 Task: Select feature "Add an article".
Action: Mouse moved to (421, 373)
Screenshot: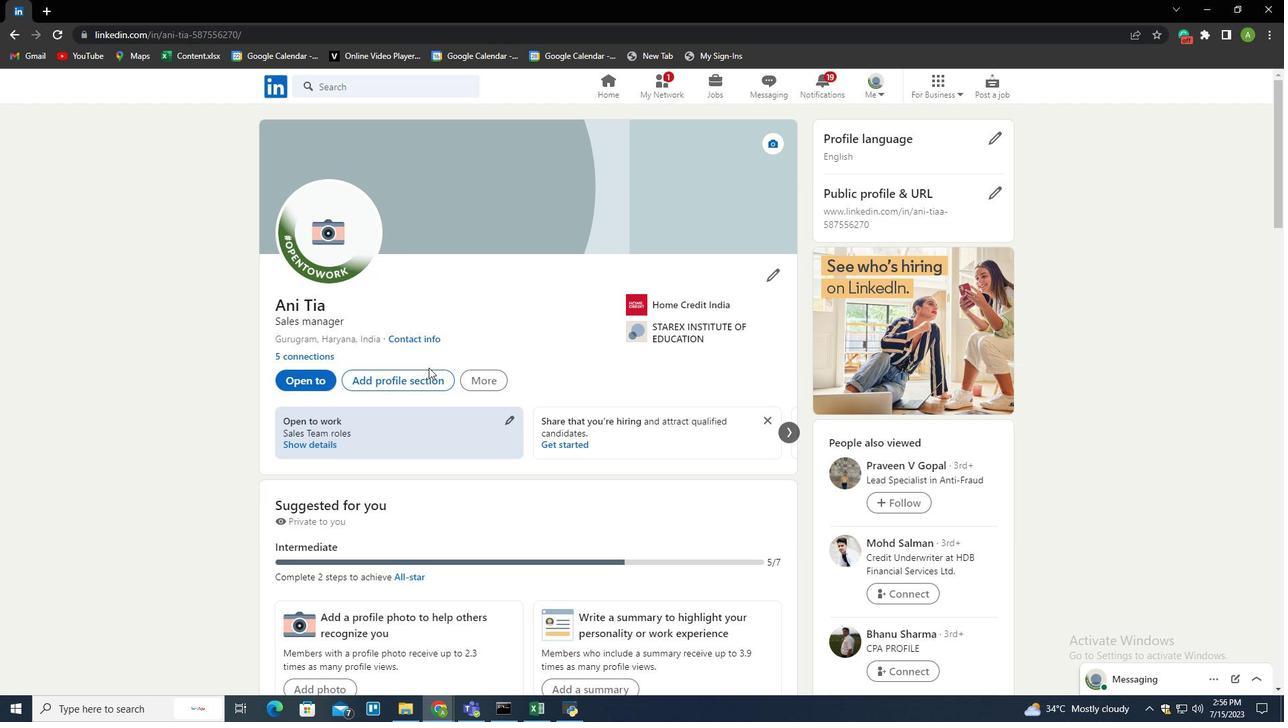 
Action: Mouse pressed left at (421, 373)
Screenshot: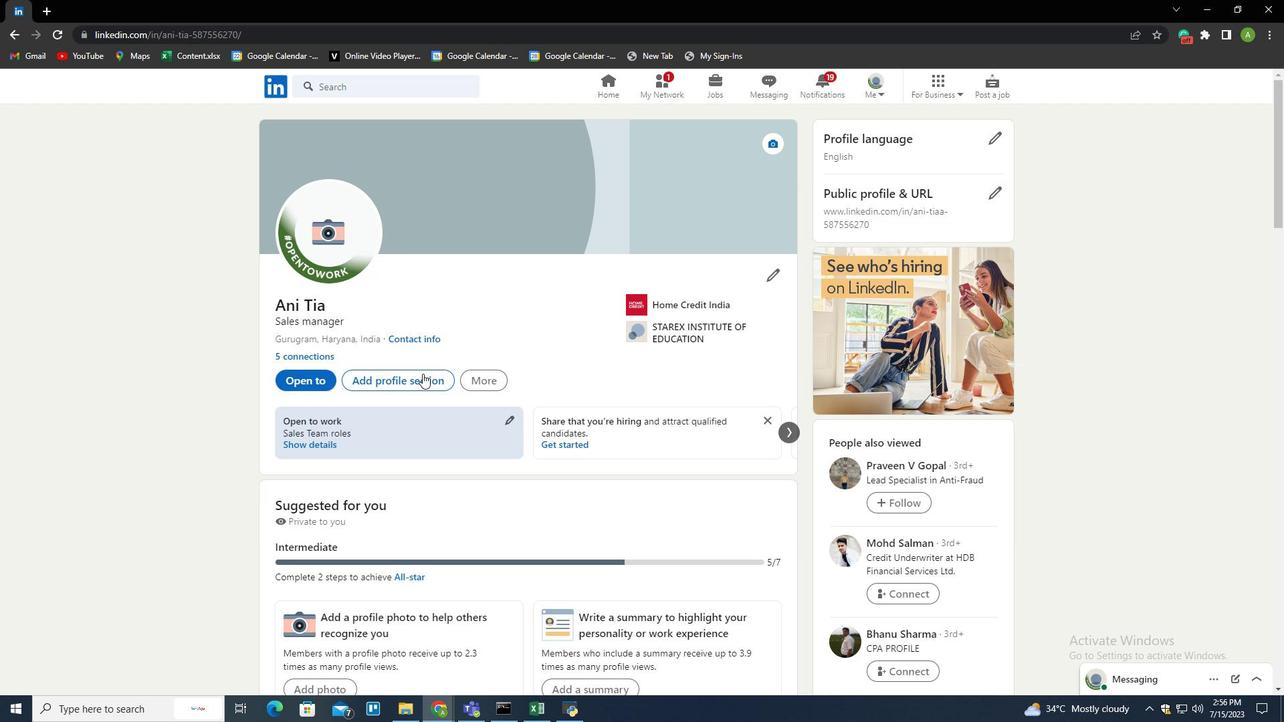 
Action: Mouse moved to (531, 400)
Screenshot: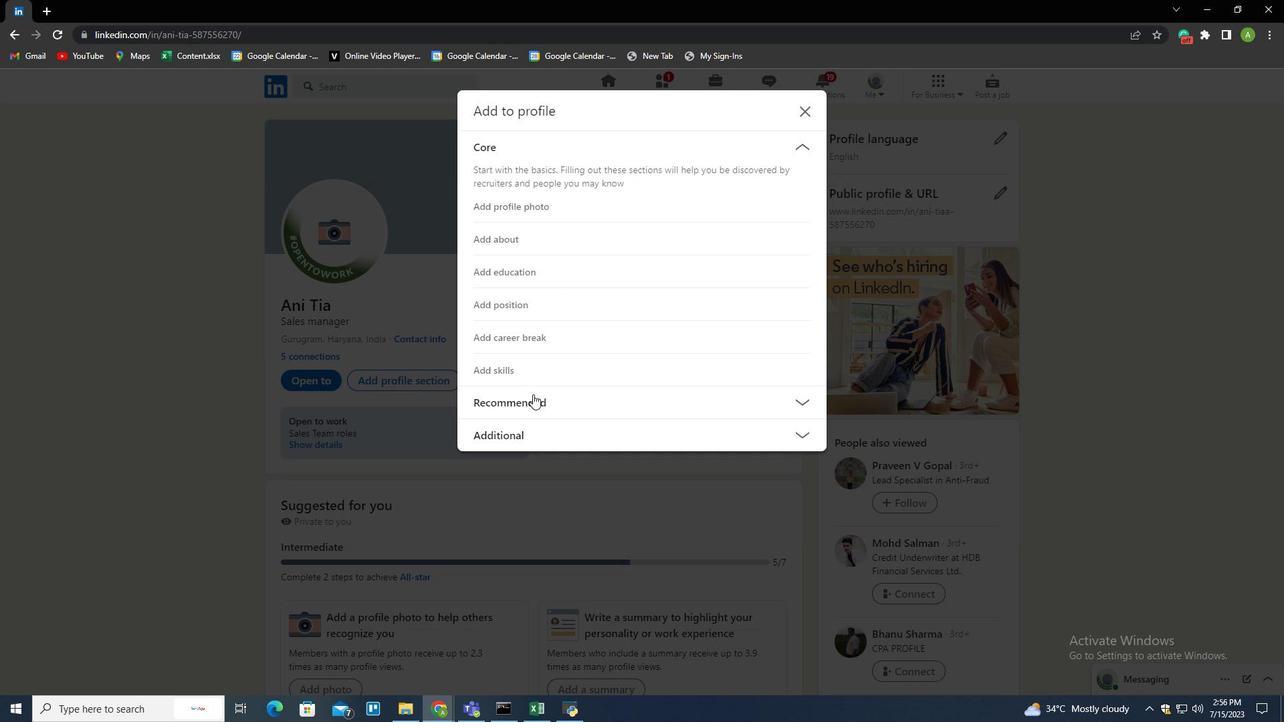
Action: Mouse pressed left at (531, 400)
Screenshot: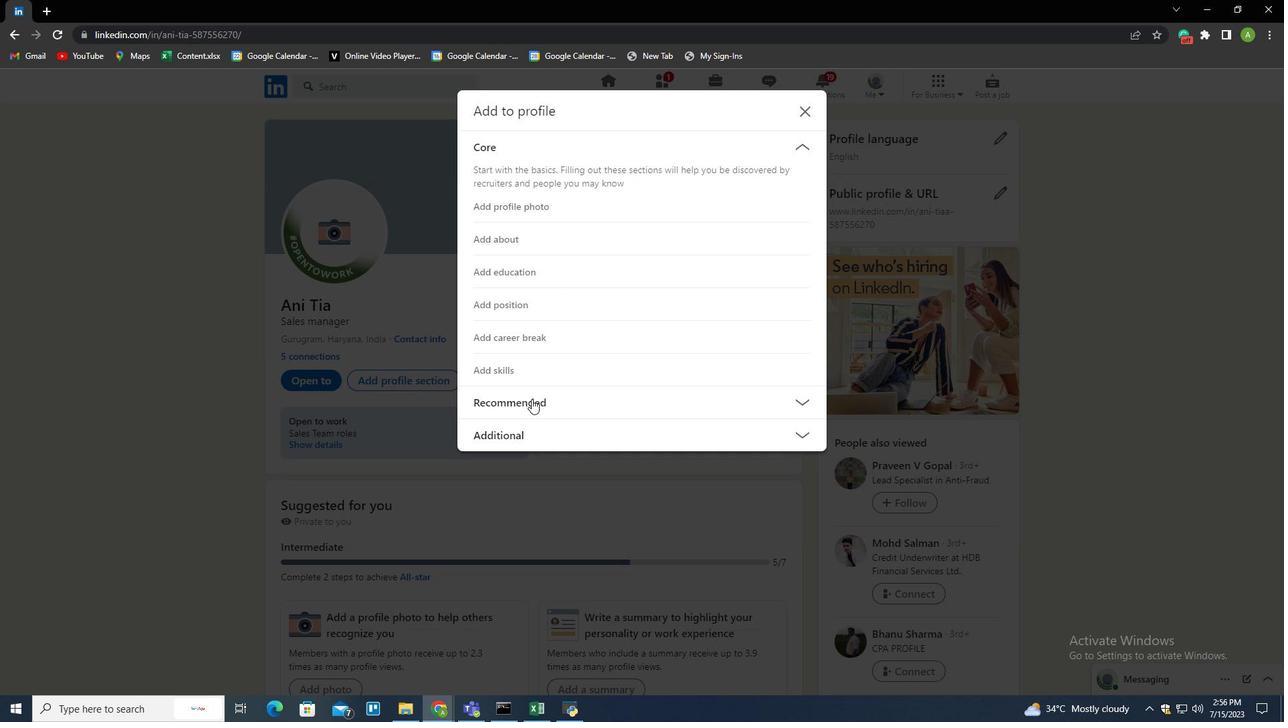 
Action: Mouse moved to (515, 242)
Screenshot: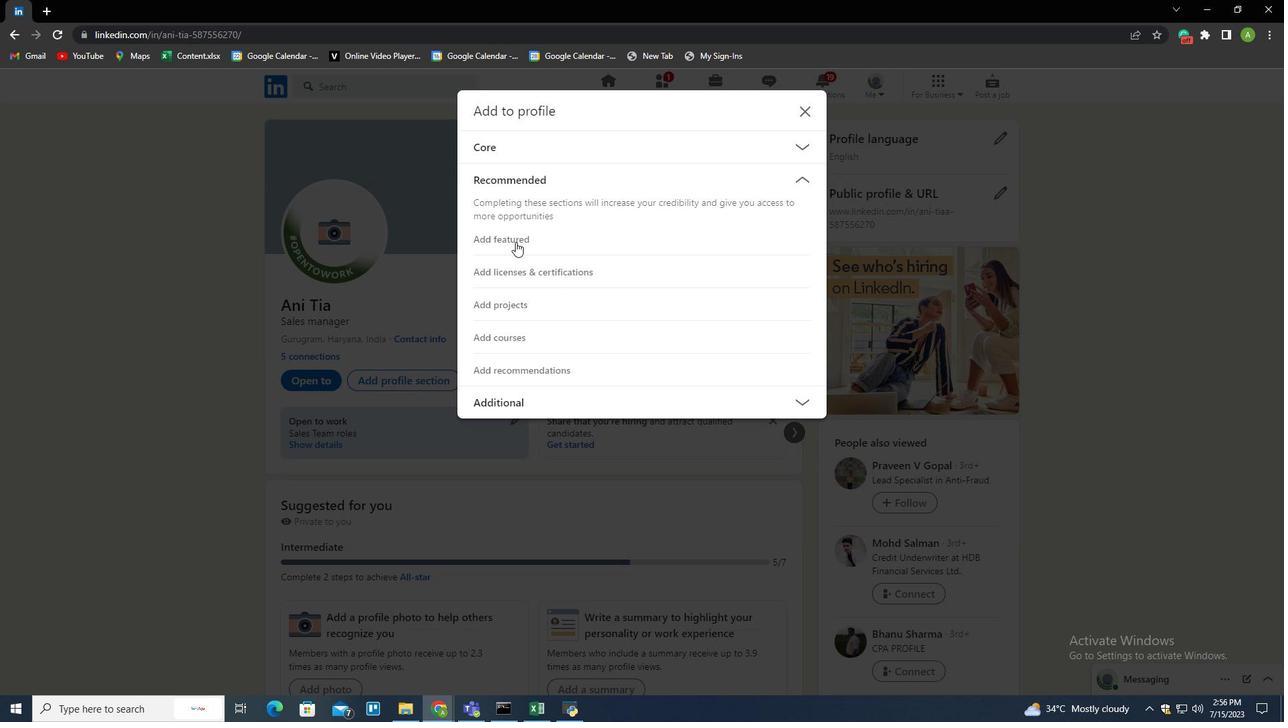 
Action: Mouse pressed left at (515, 242)
Screenshot: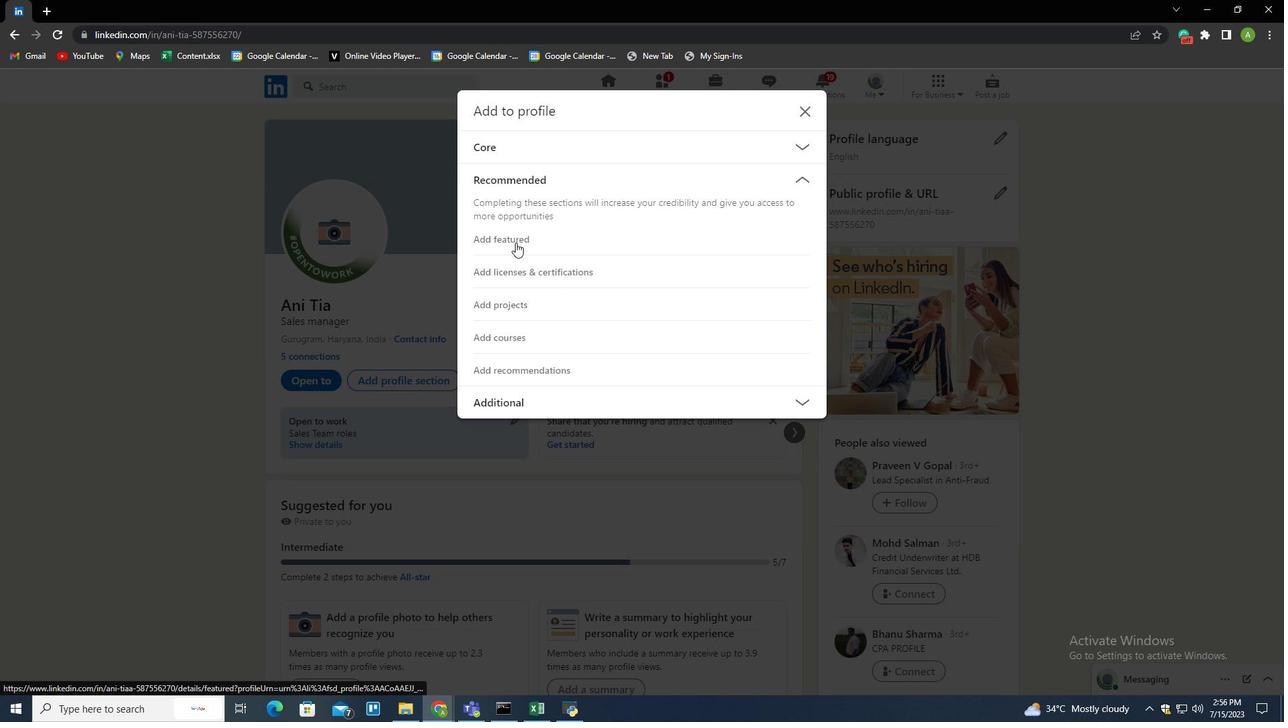 
Action: Mouse moved to (773, 144)
Screenshot: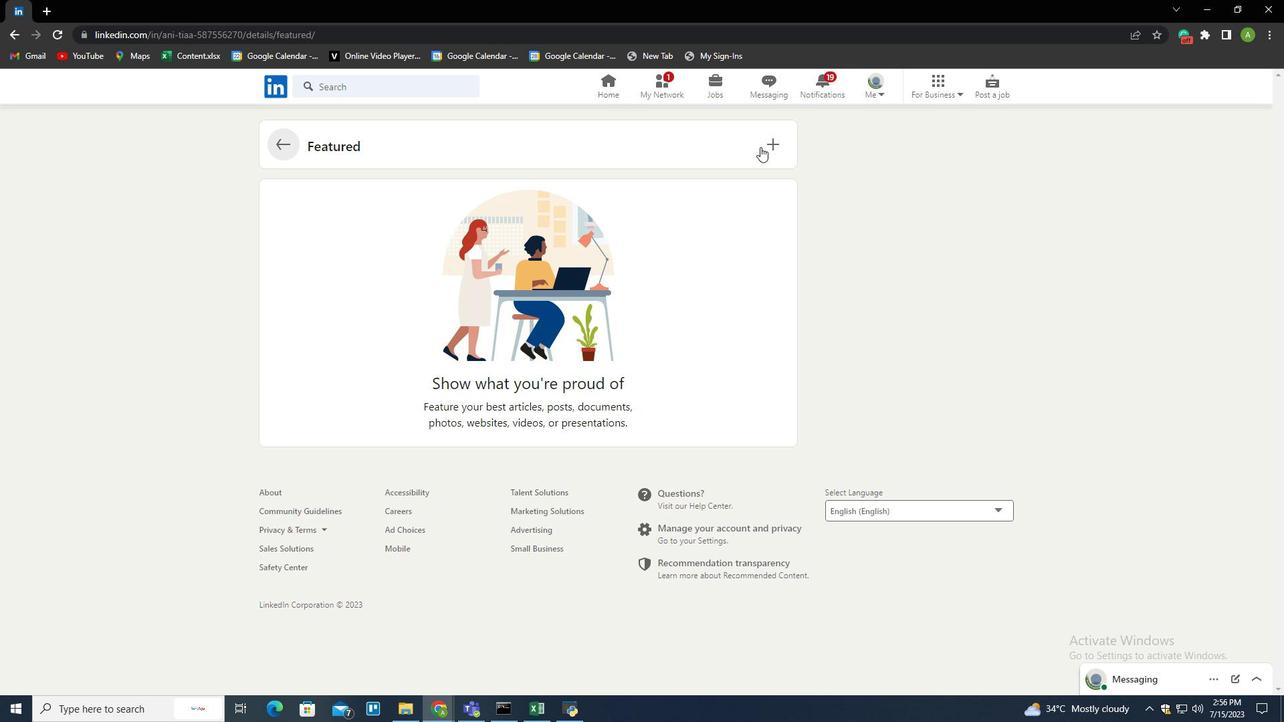 
Action: Mouse pressed left at (773, 144)
Screenshot: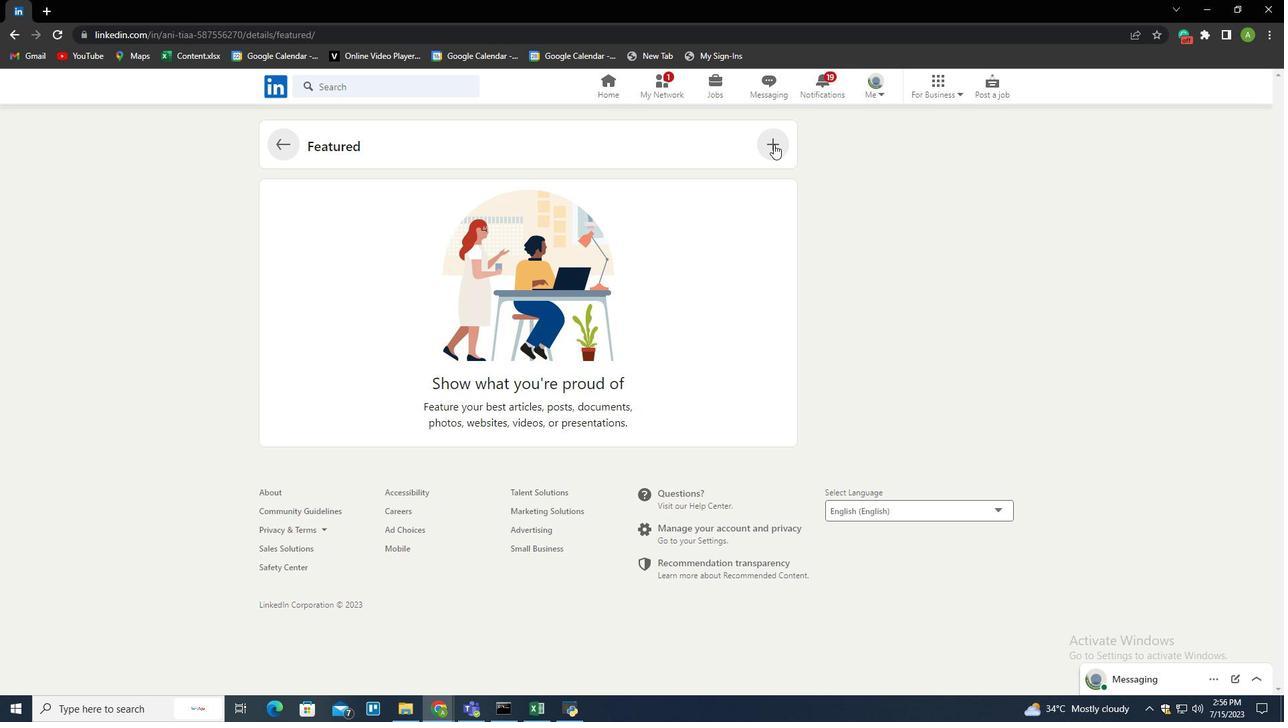 
Action: Mouse moved to (749, 205)
Screenshot: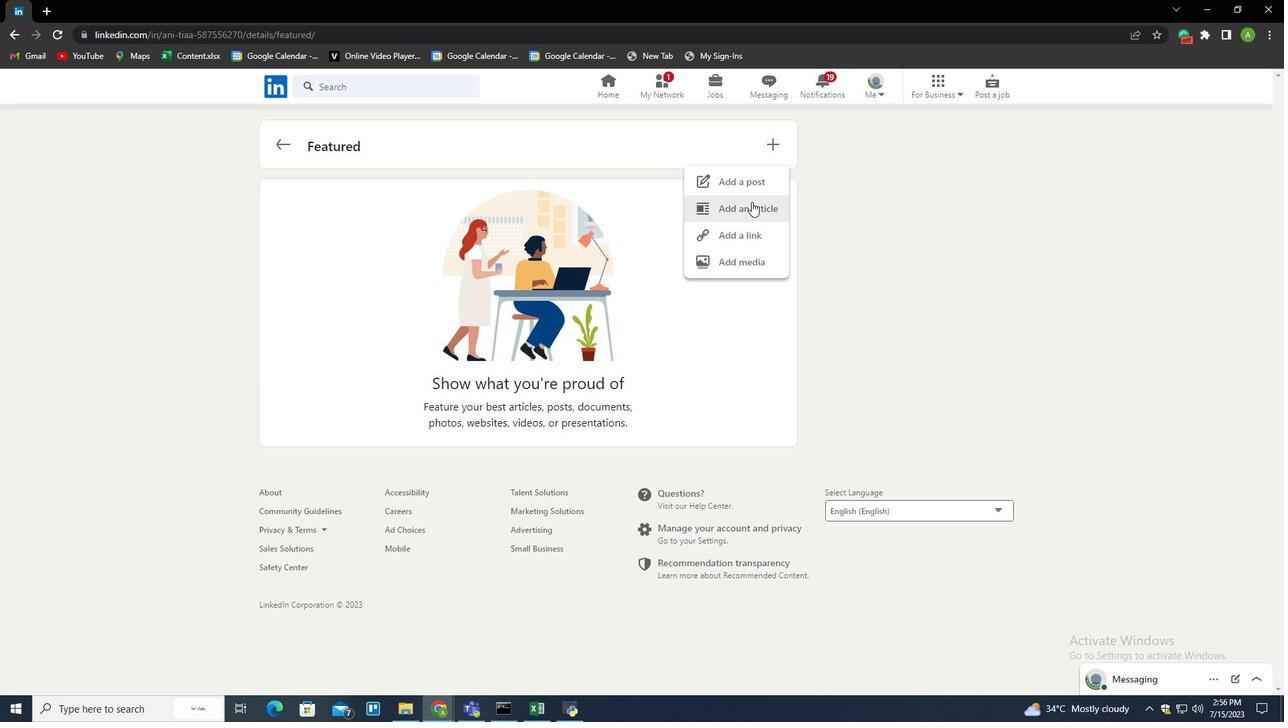 
Action: Mouse pressed left at (749, 205)
Screenshot: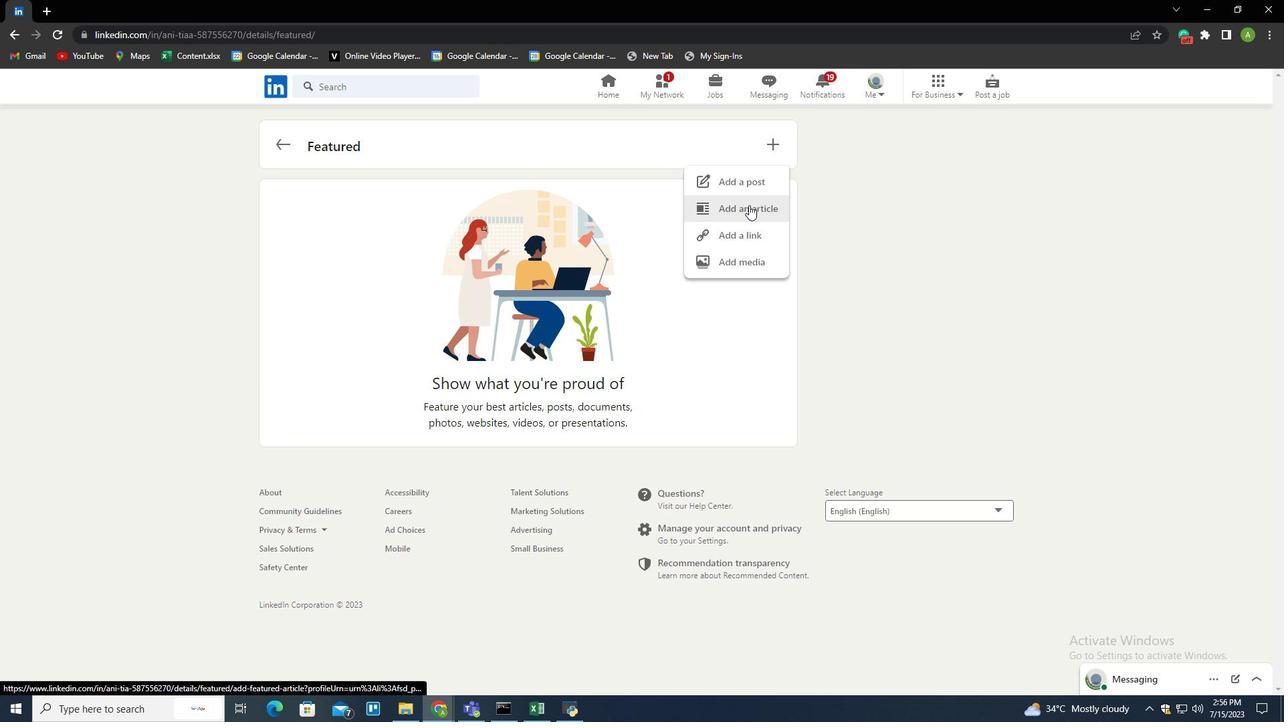 
Action: Mouse moved to (748, 206)
Screenshot: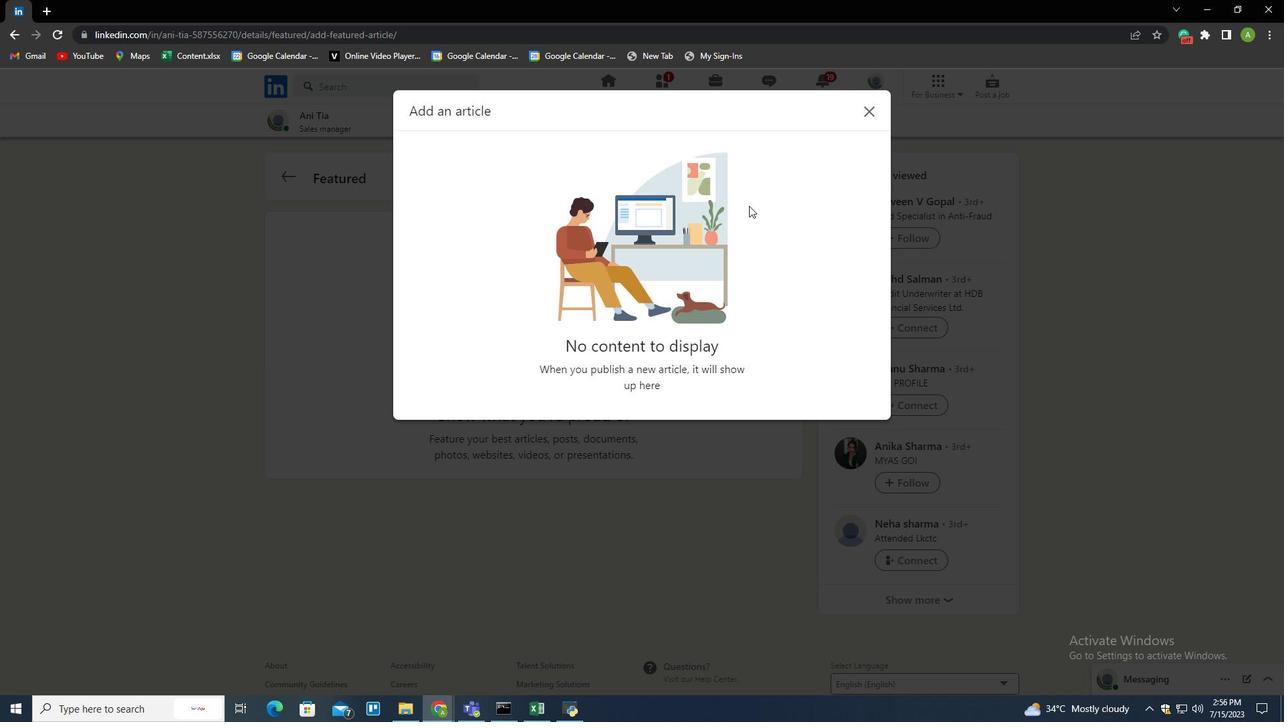 
